 Task: Select the error option in the lint hex color length.
Action: Mouse moved to (27, 476)
Screenshot: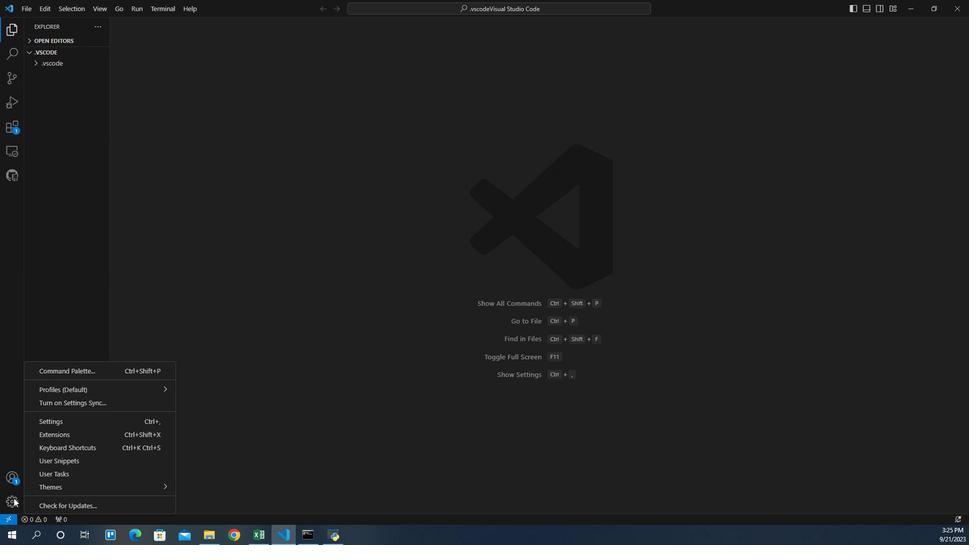 
Action: Mouse pressed left at (27, 476)
Screenshot: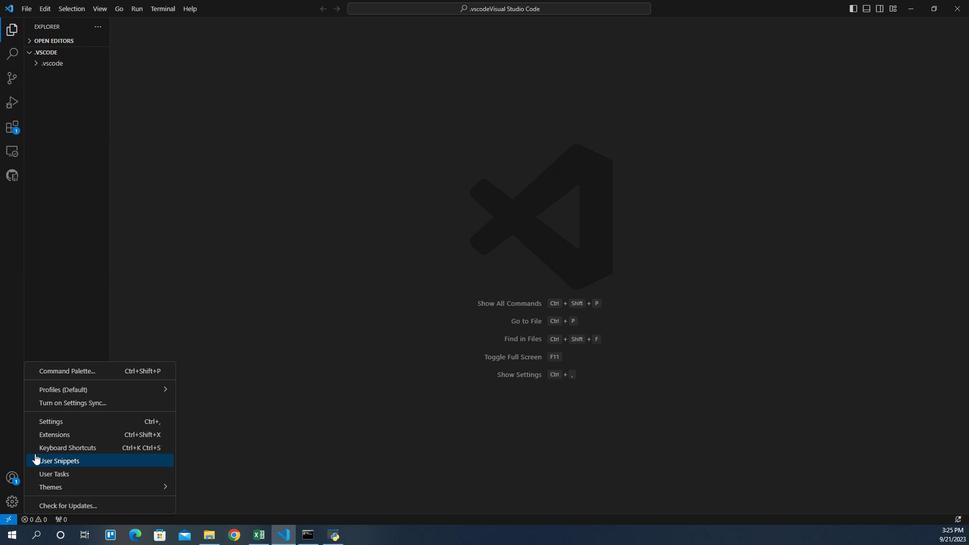 
Action: Mouse moved to (58, 405)
Screenshot: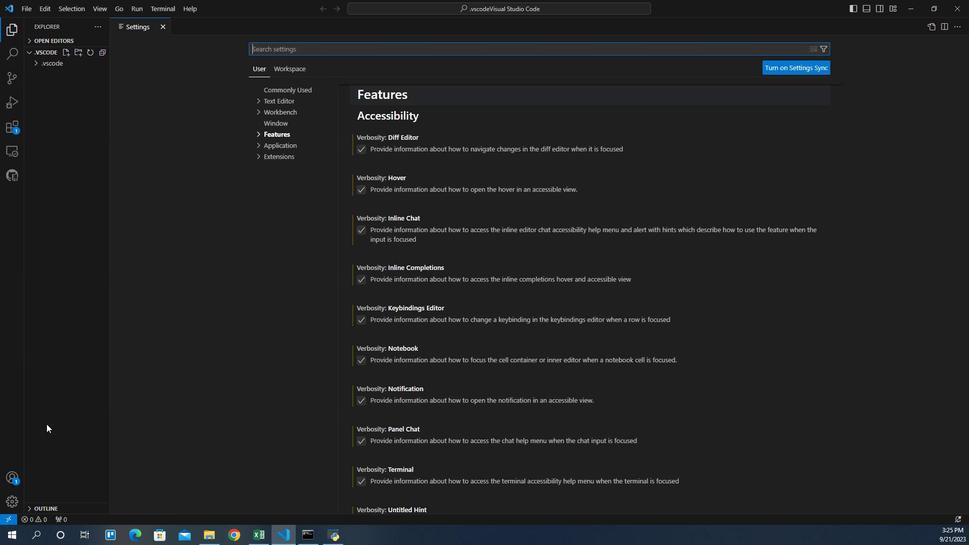 
Action: Mouse pressed left at (58, 405)
Screenshot: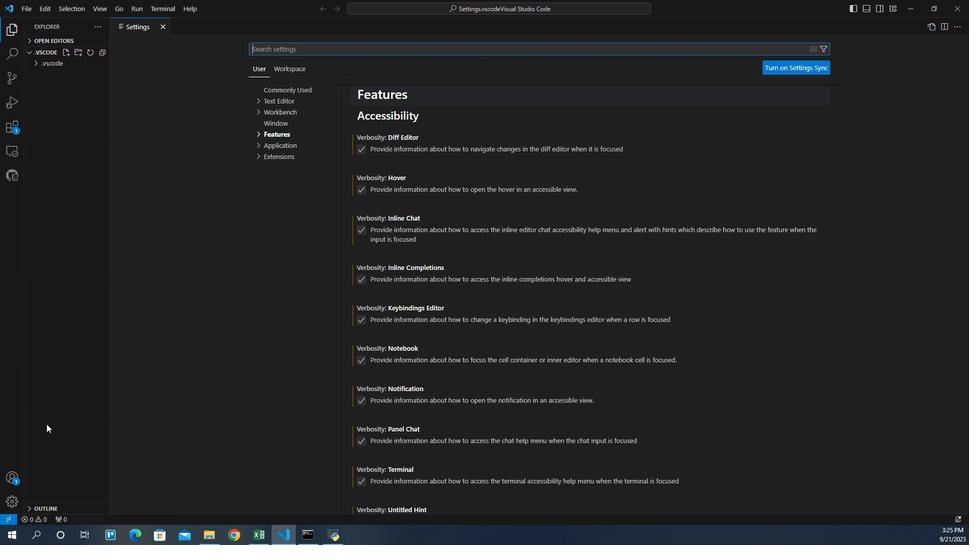 
Action: Mouse moved to (301, 82)
Screenshot: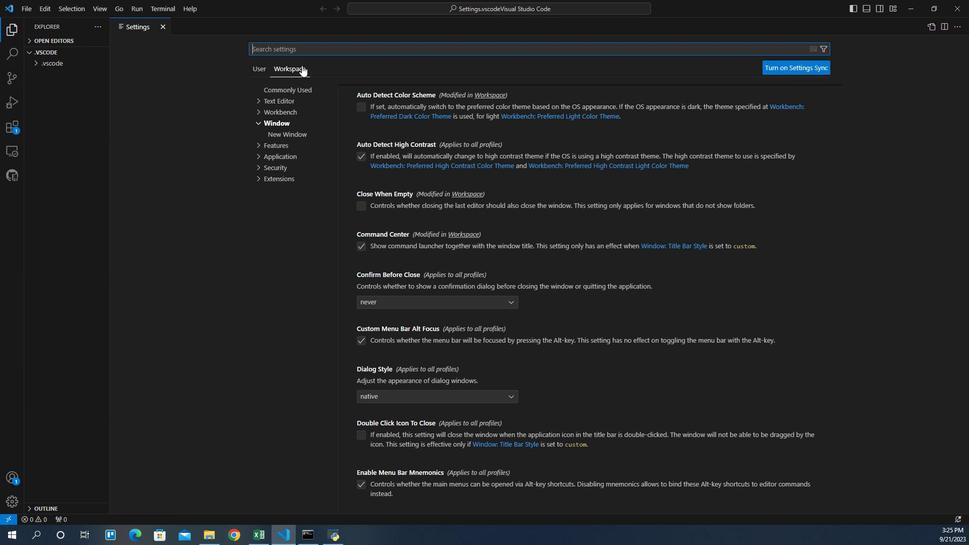 
Action: Mouse pressed left at (301, 82)
Screenshot: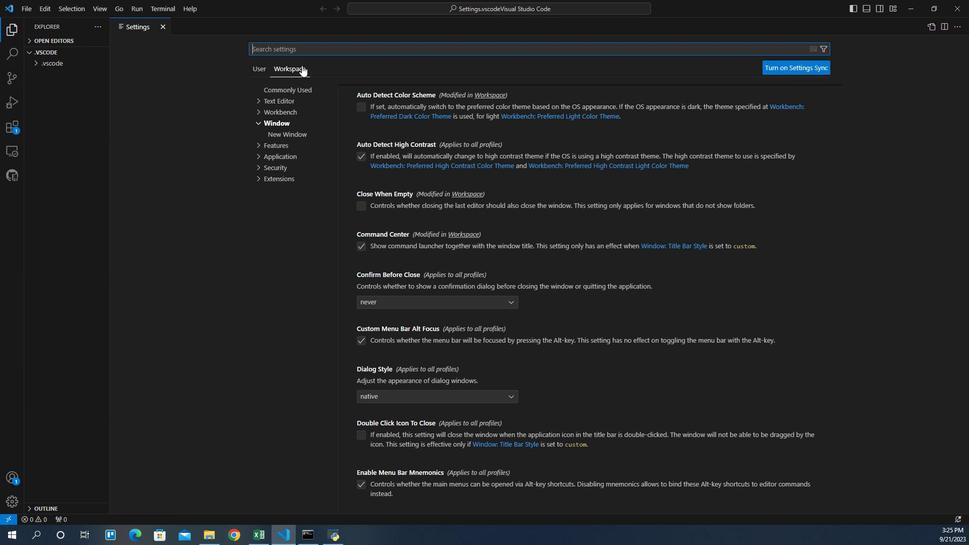 
Action: Mouse pressed left at (301, 82)
Screenshot: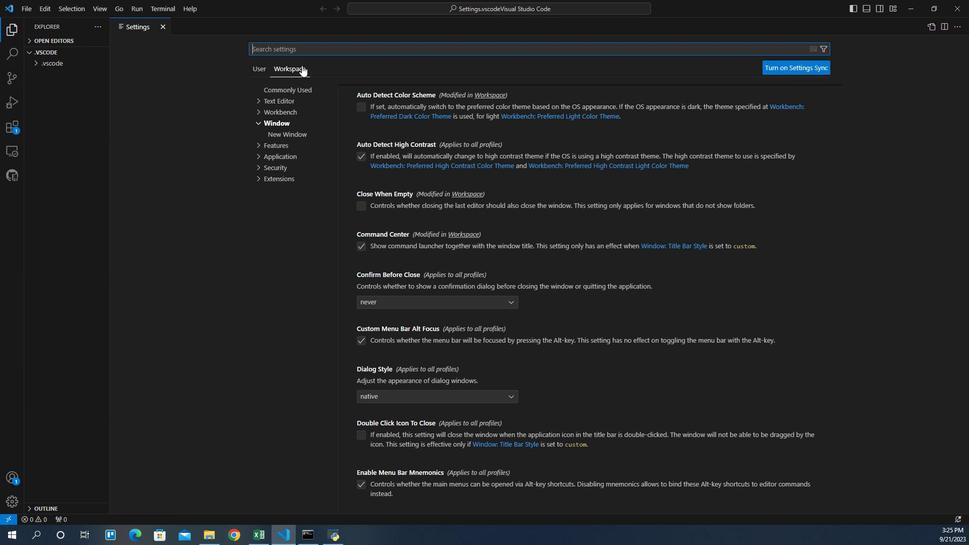 
Action: Mouse moved to (285, 164)
Screenshot: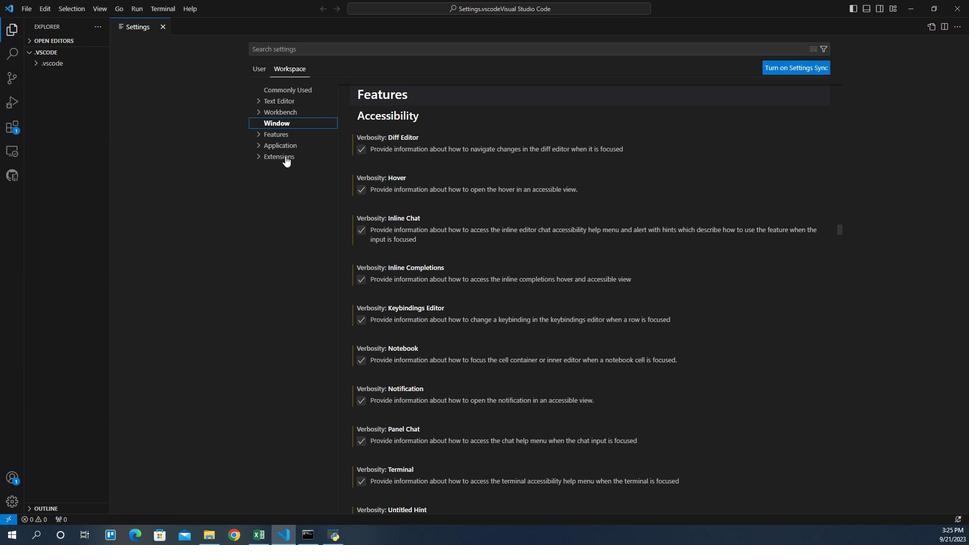
Action: Mouse pressed left at (285, 164)
Screenshot: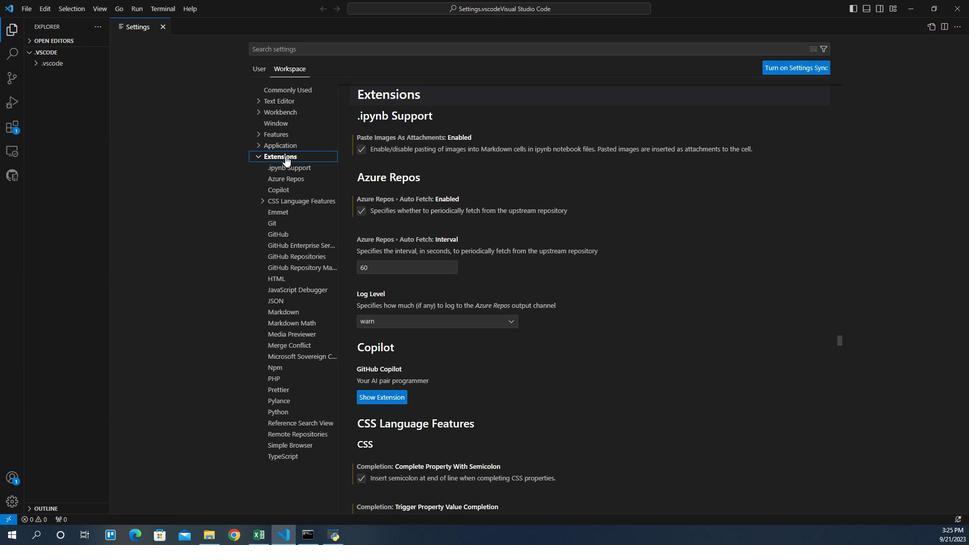 
Action: Mouse moved to (279, 206)
Screenshot: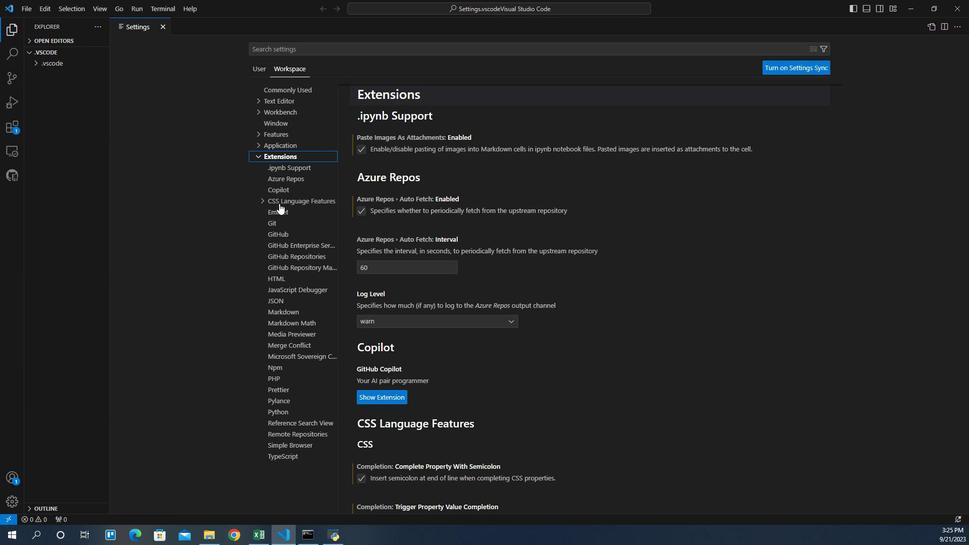 
Action: Mouse pressed left at (279, 206)
Screenshot: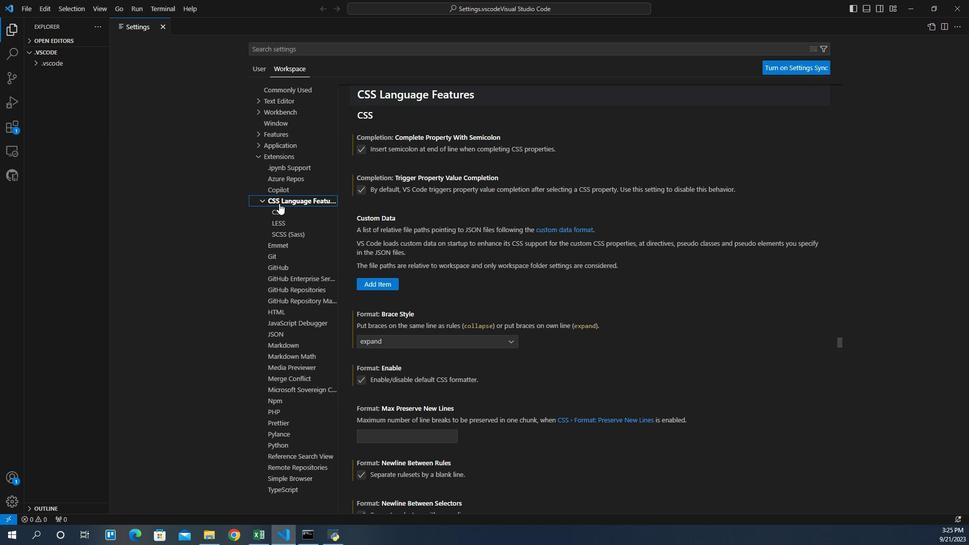 
Action: Mouse moved to (277, 233)
Screenshot: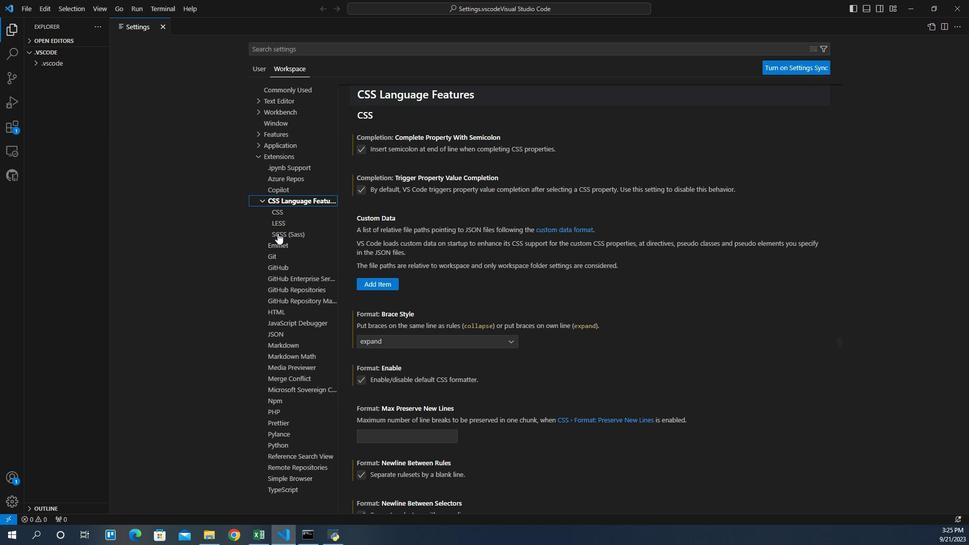 
Action: Mouse pressed left at (277, 233)
Screenshot: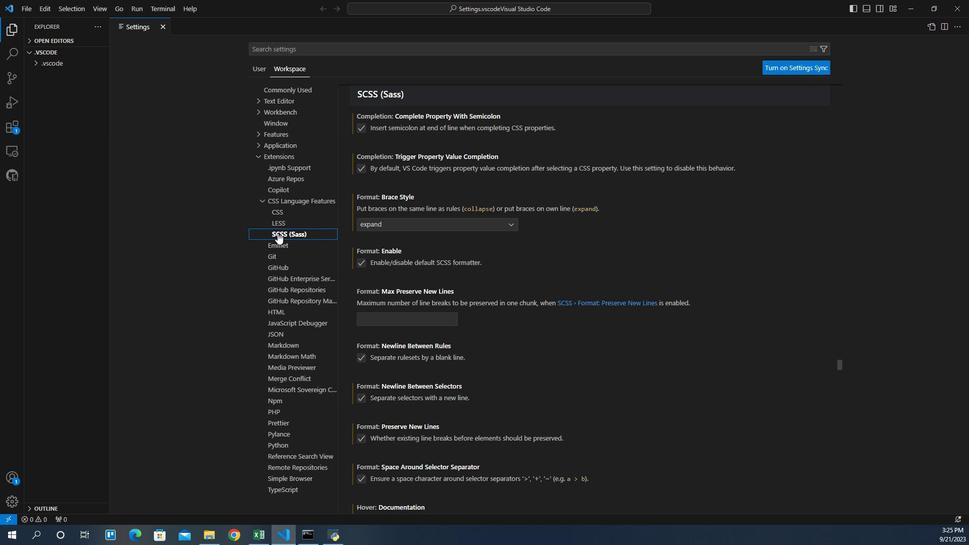 
Action: Mouse moved to (454, 379)
Screenshot: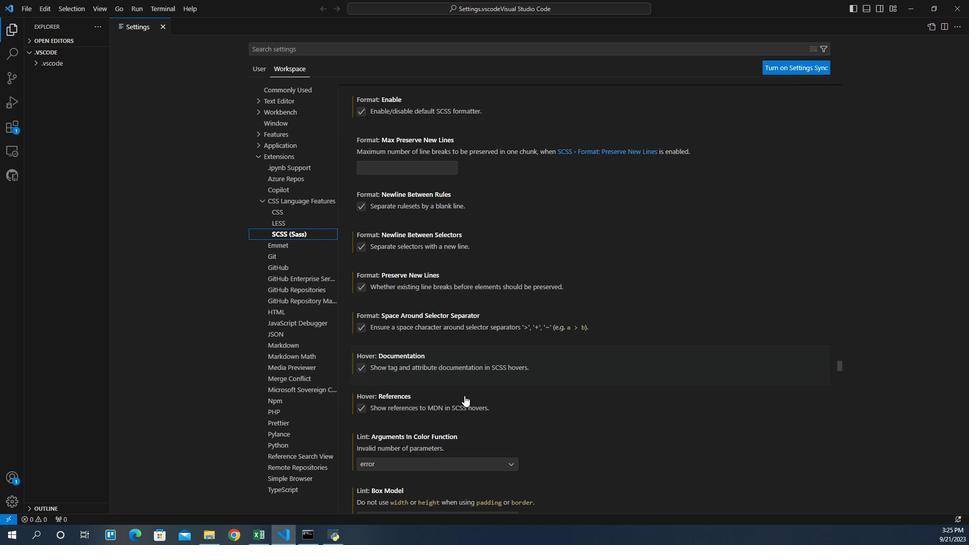 
Action: Mouse scrolled (454, 379) with delta (0, 0)
Screenshot: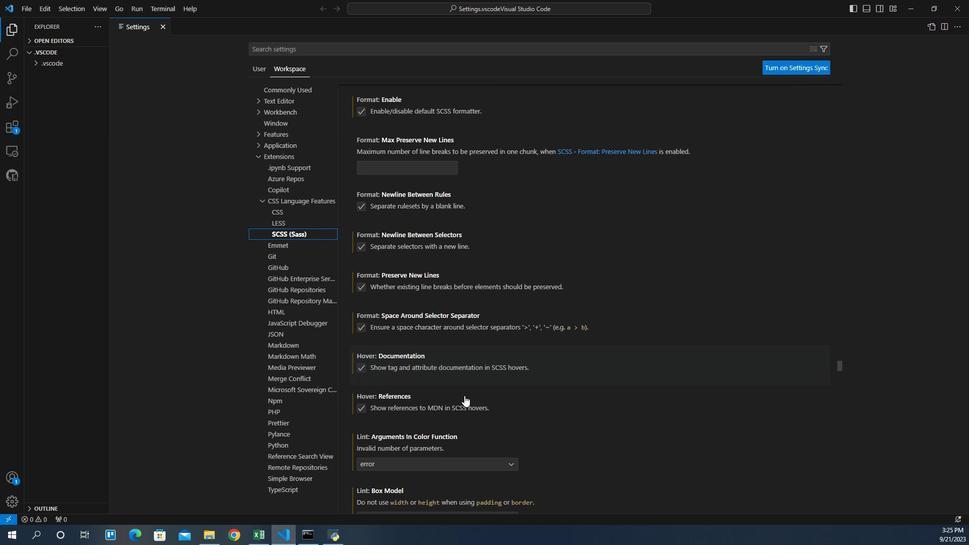
Action: Mouse moved to (455, 380)
Screenshot: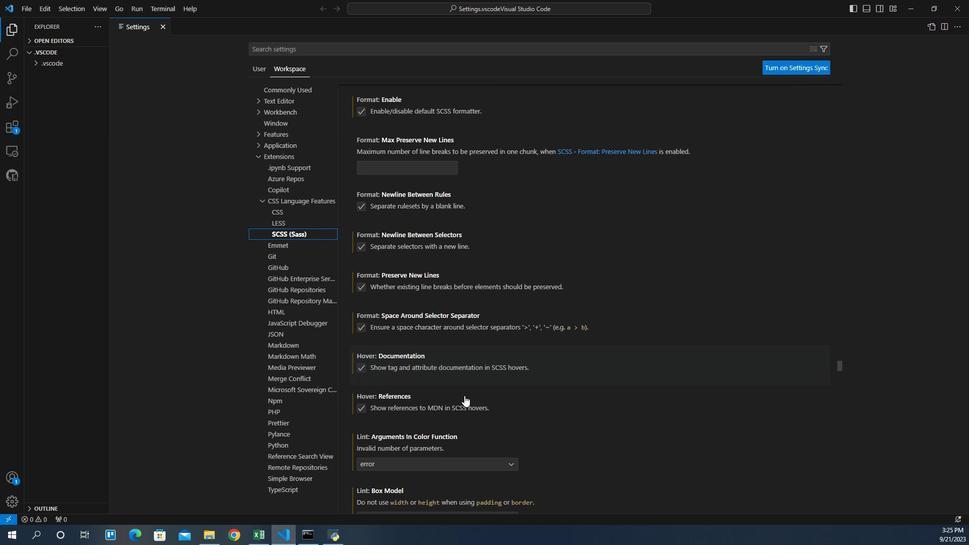 
Action: Mouse scrolled (455, 379) with delta (0, 0)
Screenshot: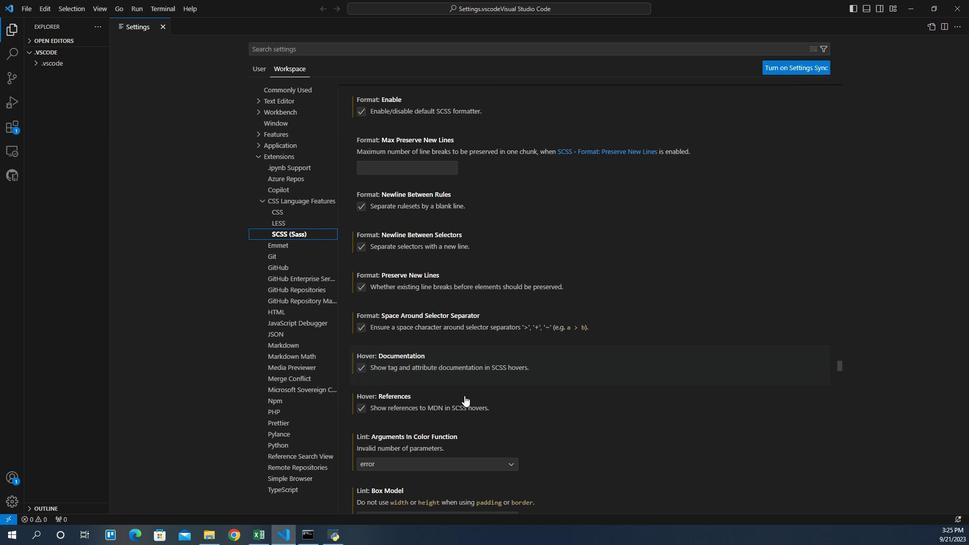 
Action: Mouse scrolled (455, 379) with delta (0, 0)
Screenshot: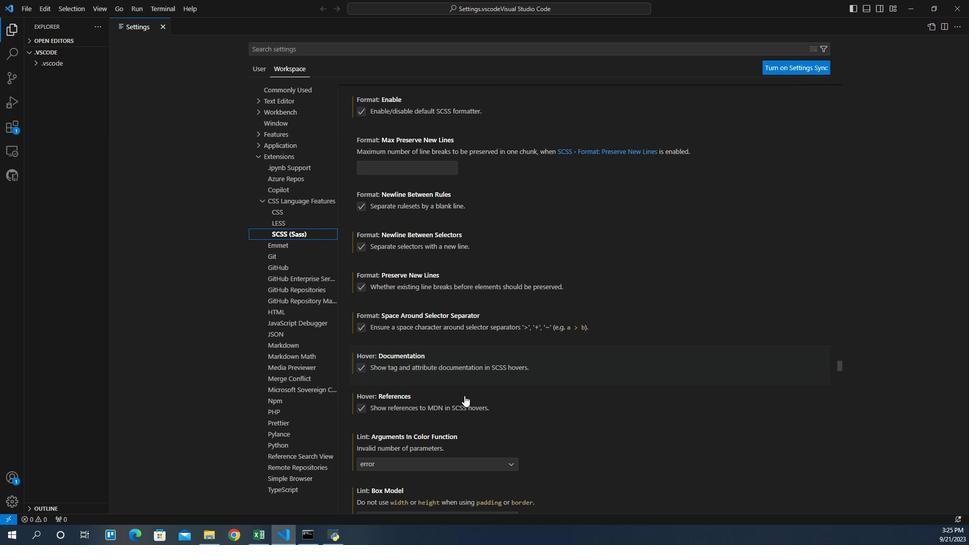 
Action: Mouse scrolled (455, 379) with delta (0, 0)
Screenshot: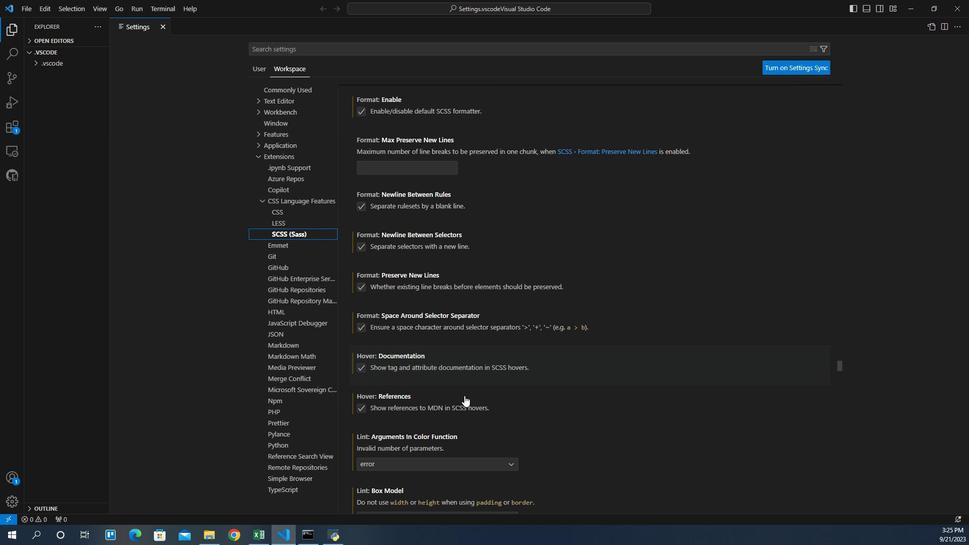 
Action: Mouse scrolled (455, 379) with delta (0, 0)
Screenshot: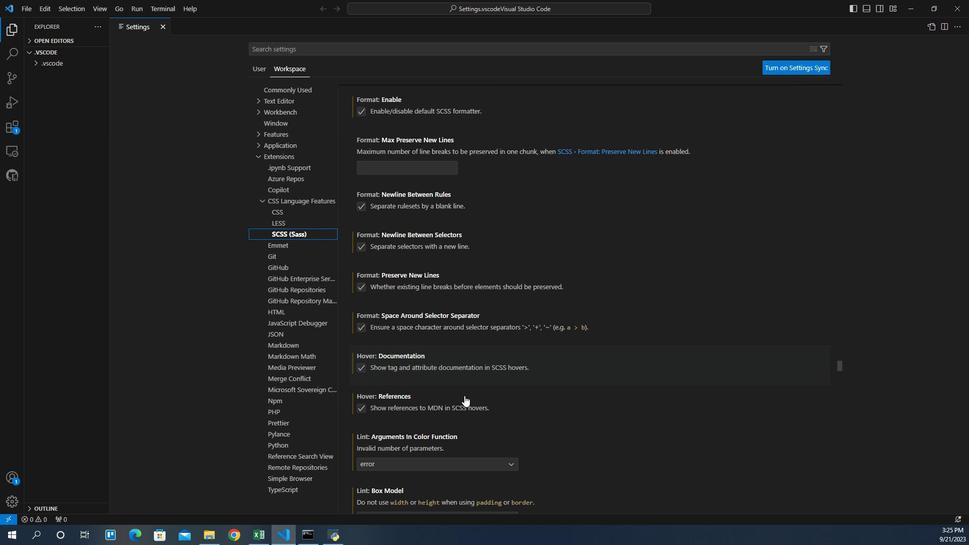 
Action: Mouse scrolled (455, 379) with delta (0, 0)
Screenshot: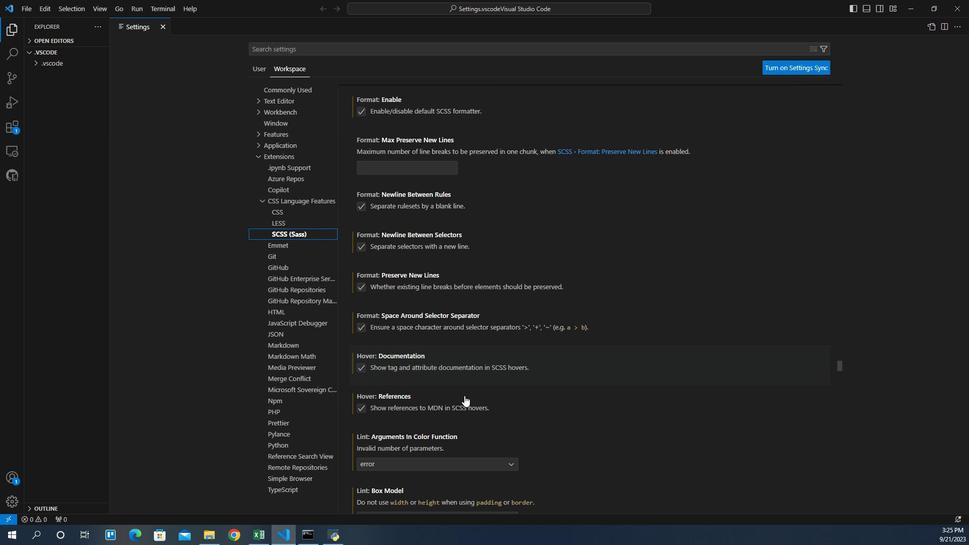
Action: Mouse moved to (455, 380)
Screenshot: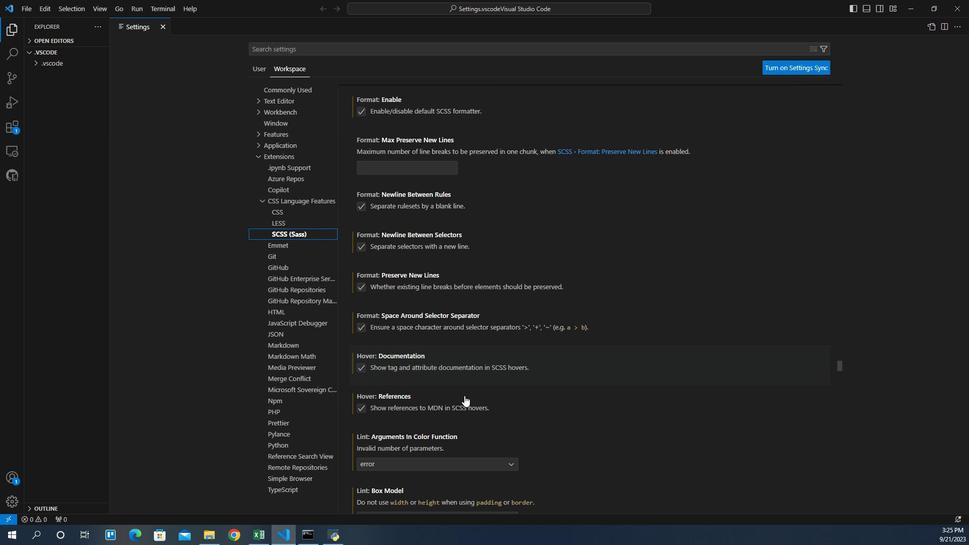 
Action: Mouse scrolled (455, 379) with delta (0, 0)
Screenshot: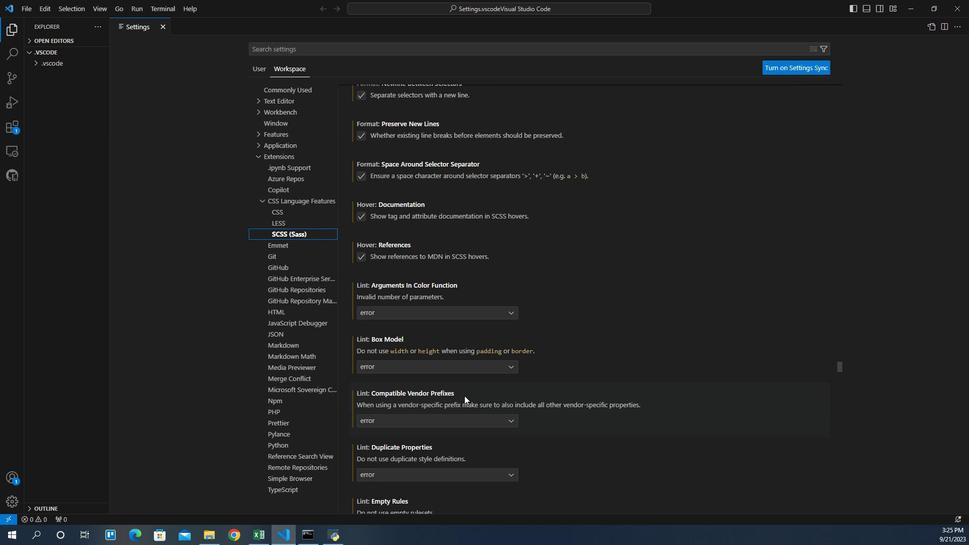 
Action: Mouse scrolled (455, 379) with delta (0, 0)
Screenshot: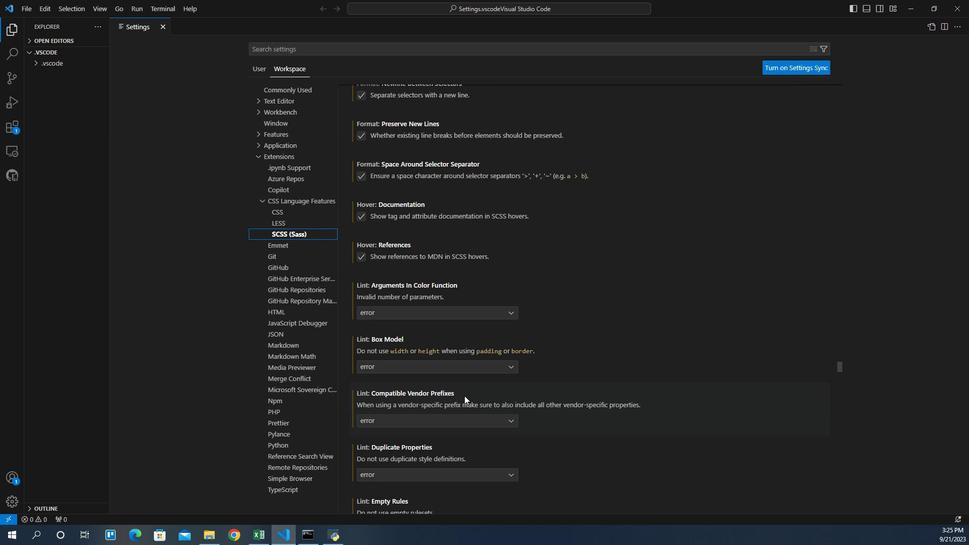 
Action: Mouse scrolled (455, 379) with delta (0, 0)
Screenshot: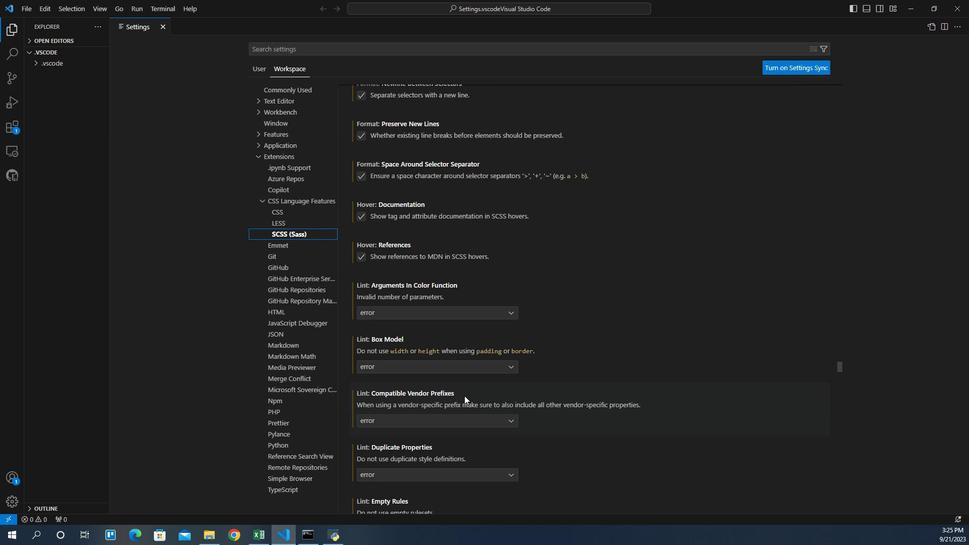 
Action: Mouse scrolled (455, 379) with delta (0, 0)
Screenshot: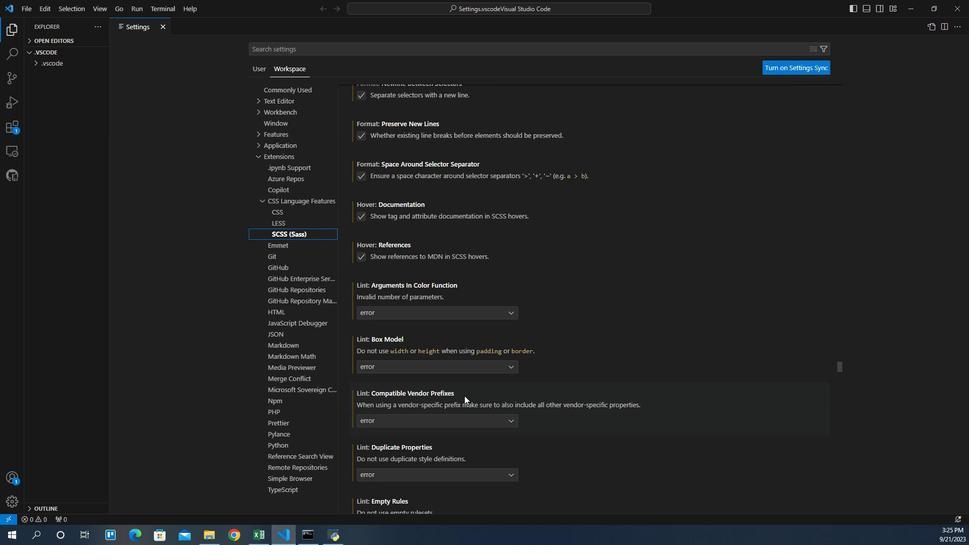 
Action: Mouse scrolled (455, 379) with delta (0, 0)
Screenshot: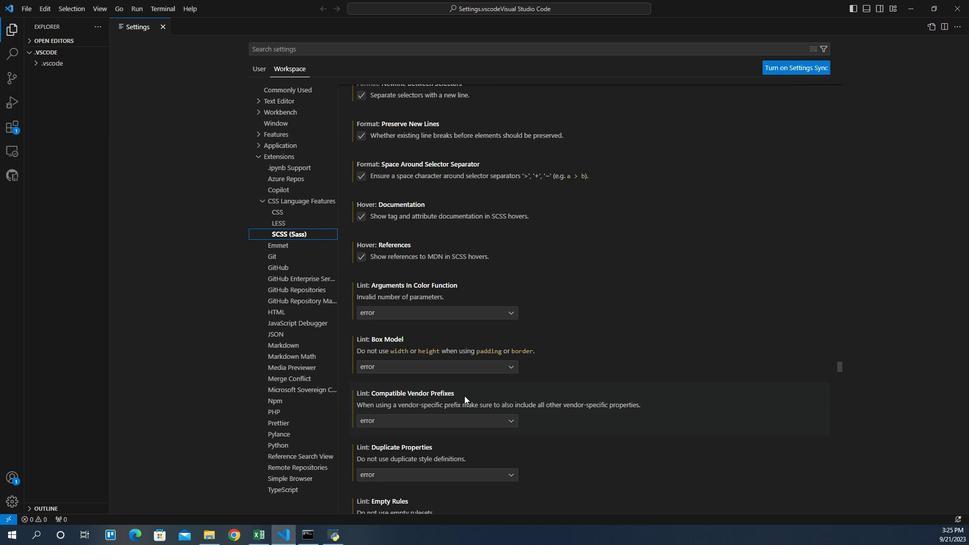 
Action: Mouse scrolled (455, 379) with delta (0, 0)
Screenshot: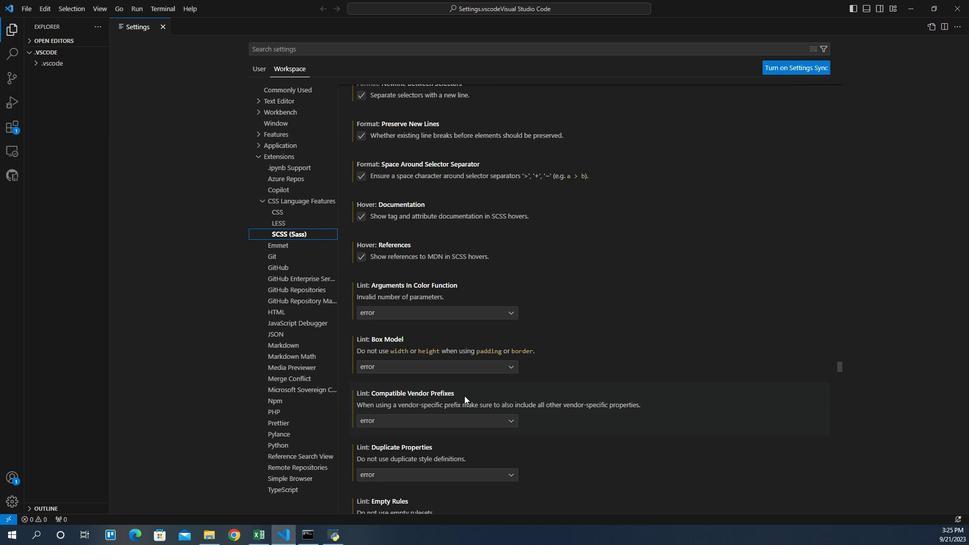 
Action: Mouse scrolled (455, 379) with delta (0, 0)
Screenshot: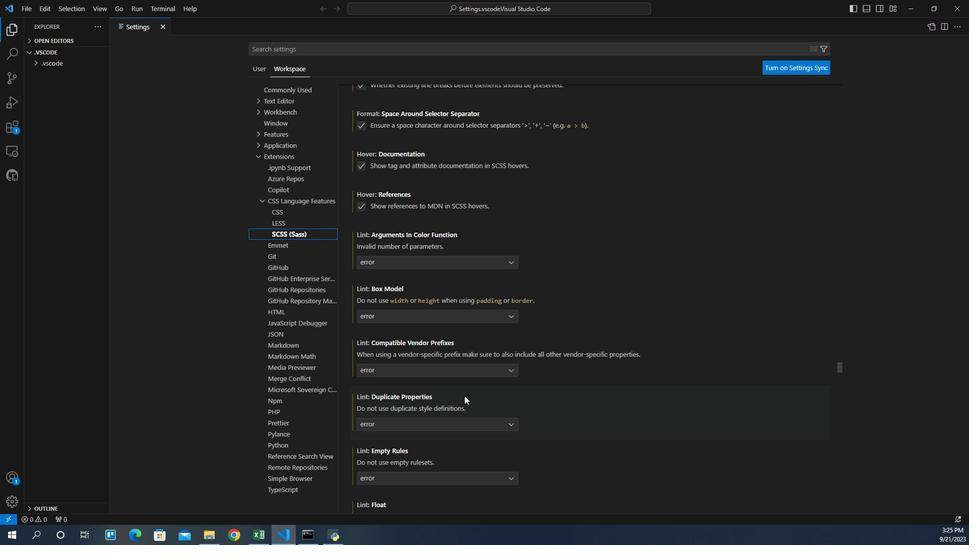 
Action: Mouse scrolled (455, 379) with delta (0, 0)
Screenshot: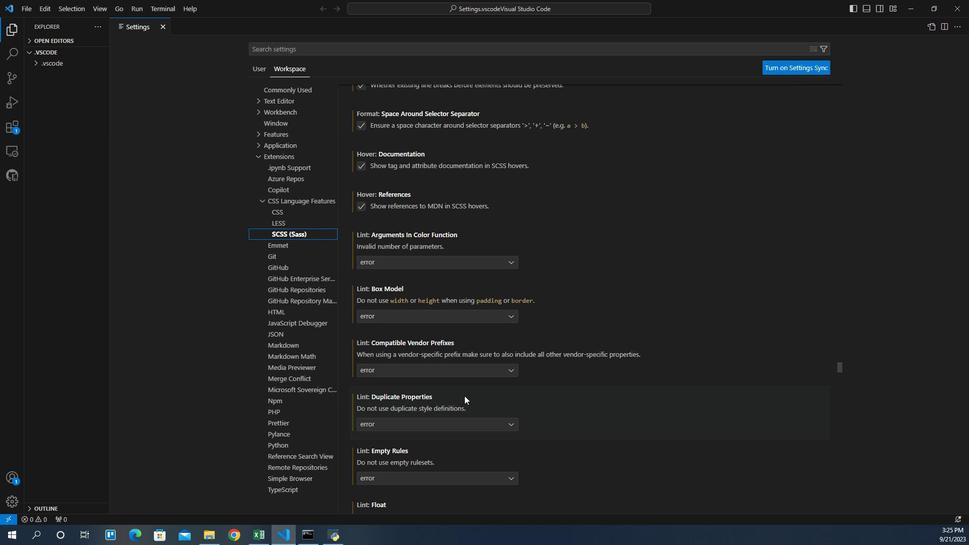 
Action: Mouse scrolled (455, 379) with delta (0, 0)
Screenshot: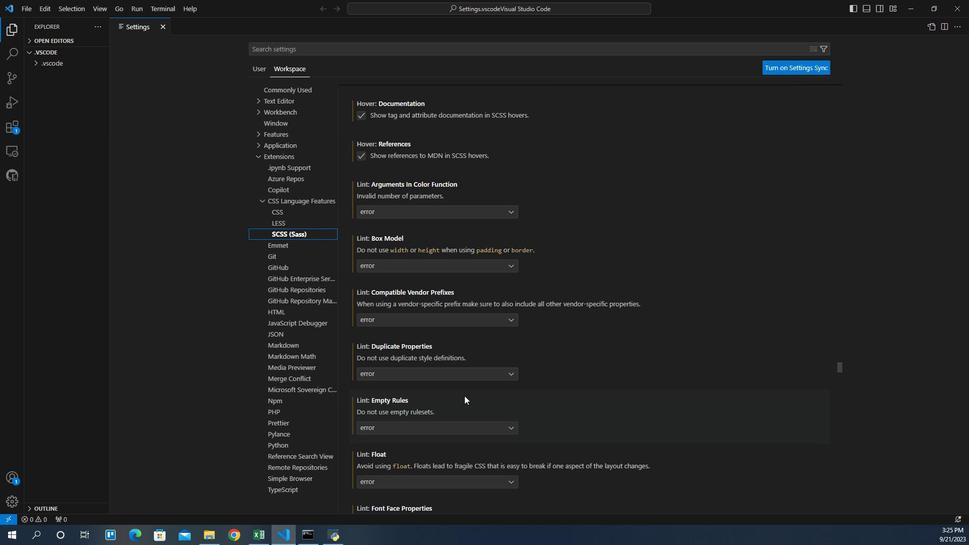 
Action: Mouse scrolled (455, 379) with delta (0, 0)
Screenshot: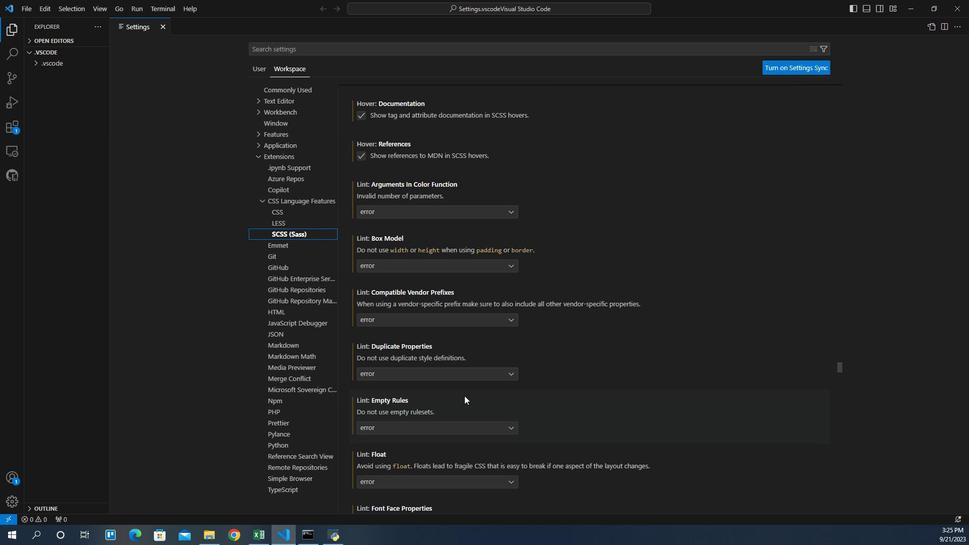 
Action: Mouse scrolled (455, 379) with delta (0, 0)
Screenshot: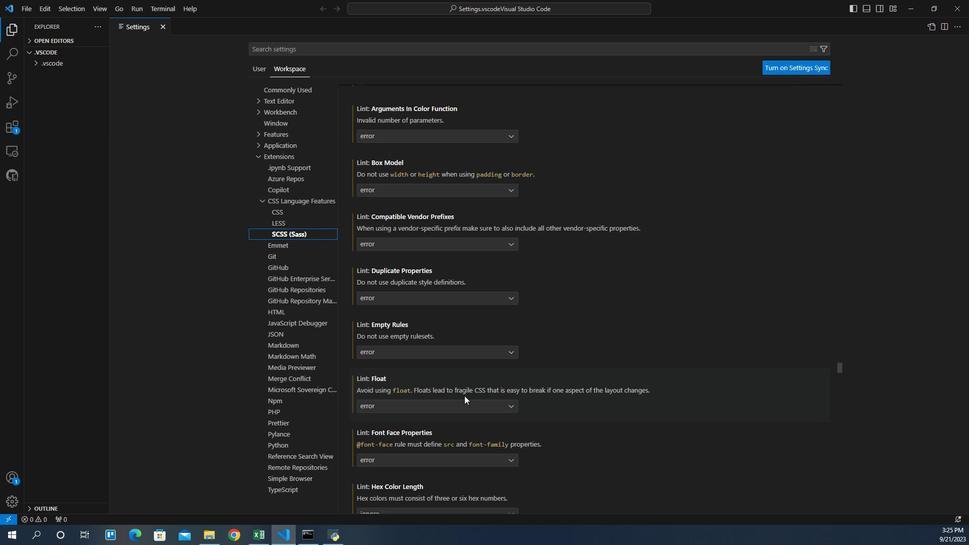 
Action: Mouse scrolled (455, 379) with delta (0, 0)
Screenshot: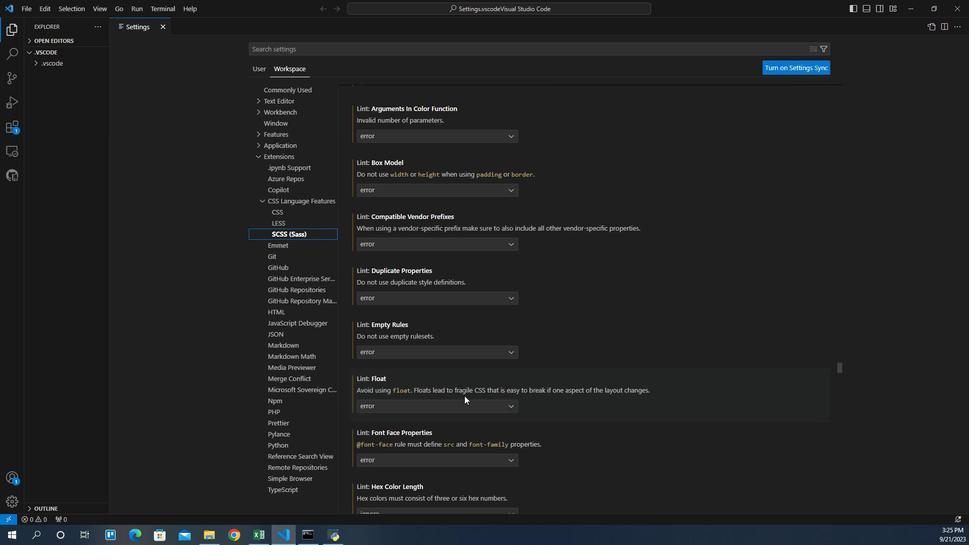 
Action: Mouse scrolled (455, 379) with delta (0, 0)
Screenshot: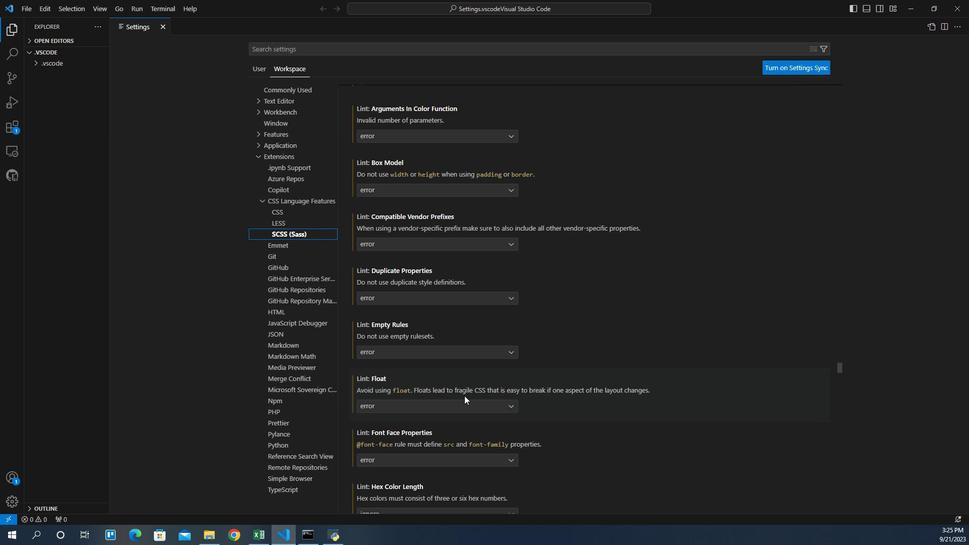 
Action: Mouse scrolled (455, 379) with delta (0, 0)
Screenshot: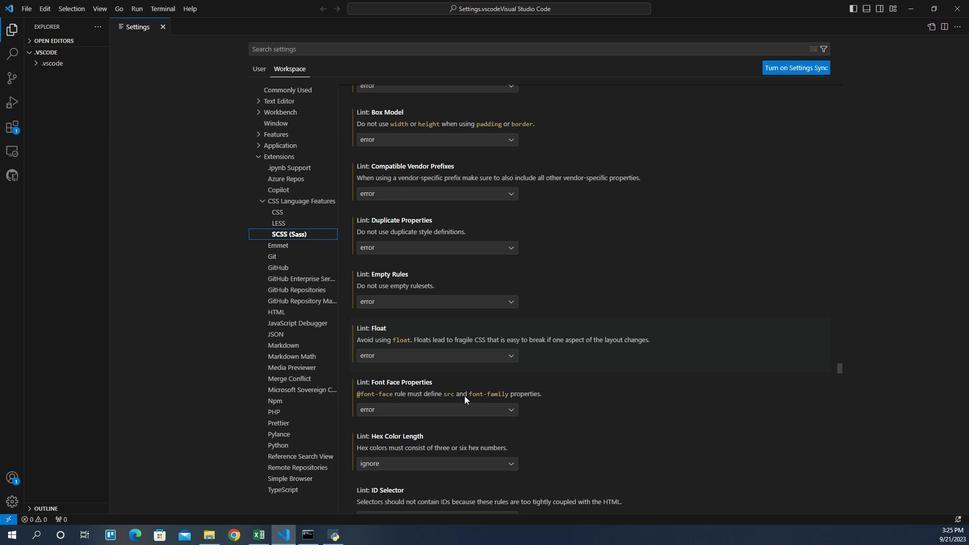 
Action: Mouse scrolled (455, 379) with delta (0, 0)
Screenshot: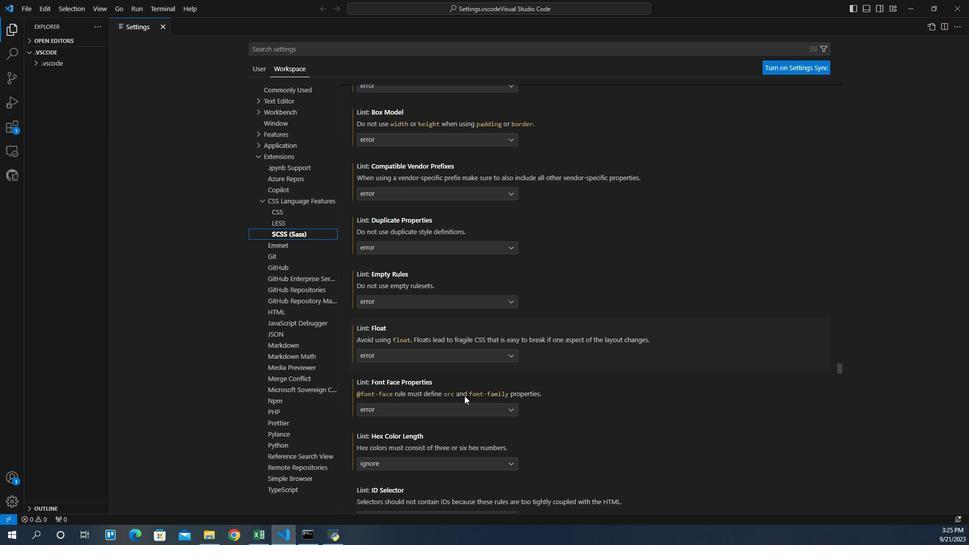 
Action: Mouse scrolled (455, 379) with delta (0, 0)
Screenshot: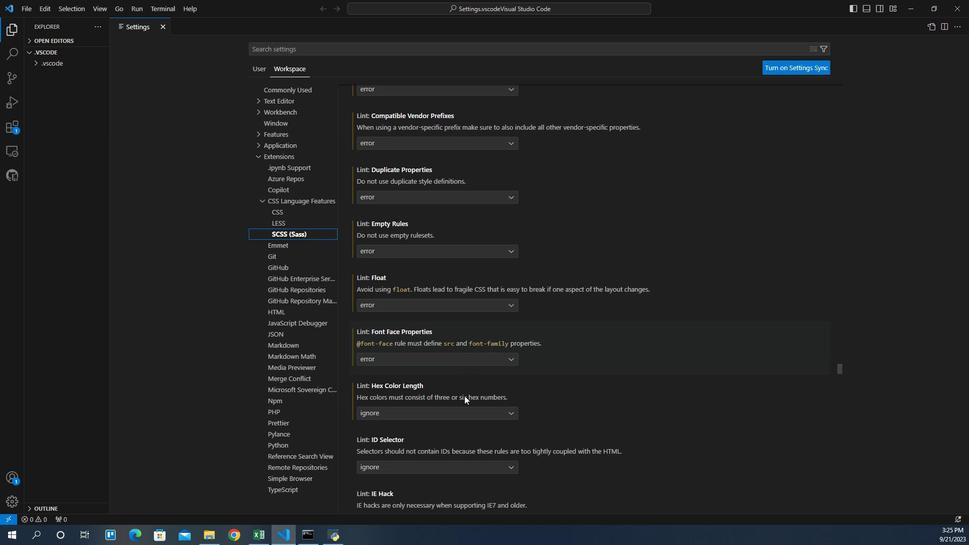 
Action: Mouse scrolled (455, 379) with delta (0, 0)
Screenshot: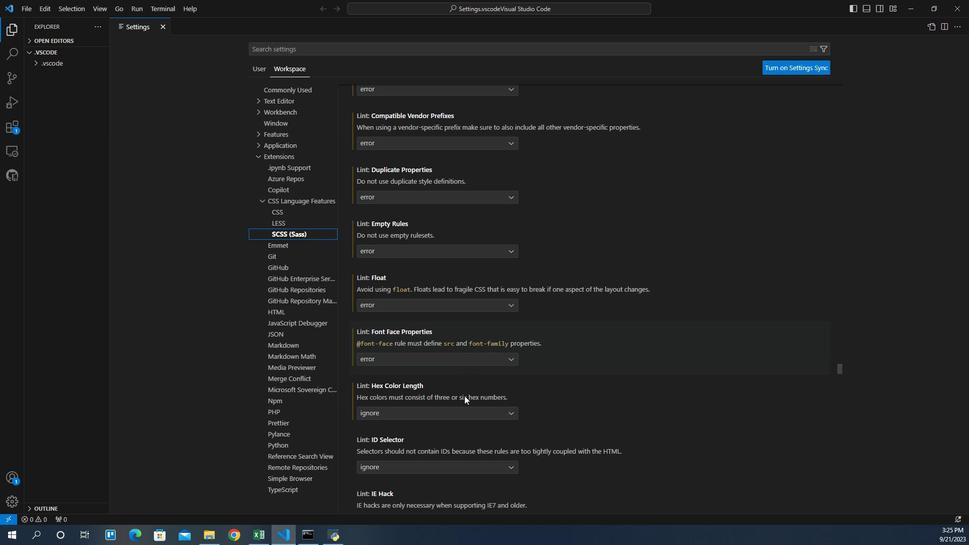 
Action: Mouse moved to (434, 393)
Screenshot: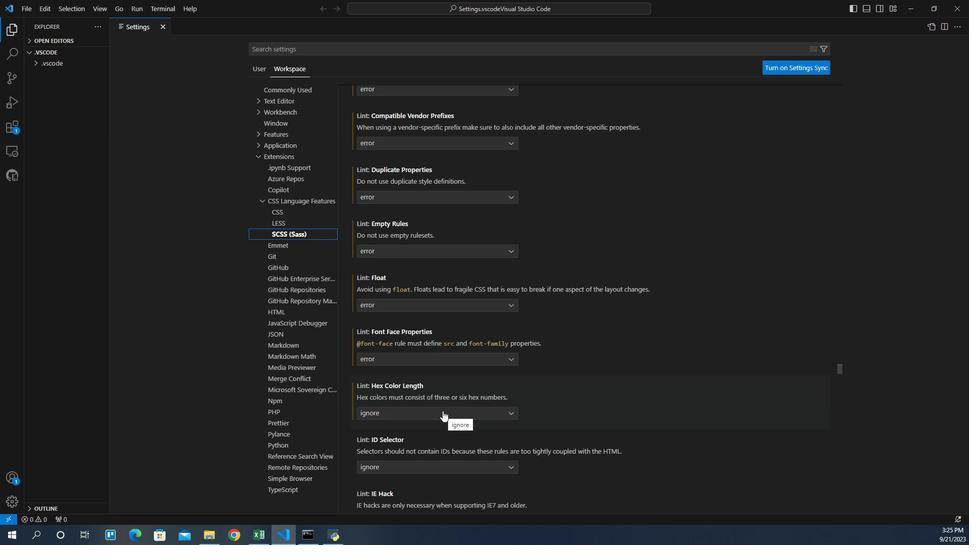 
Action: Mouse pressed left at (434, 393)
Screenshot: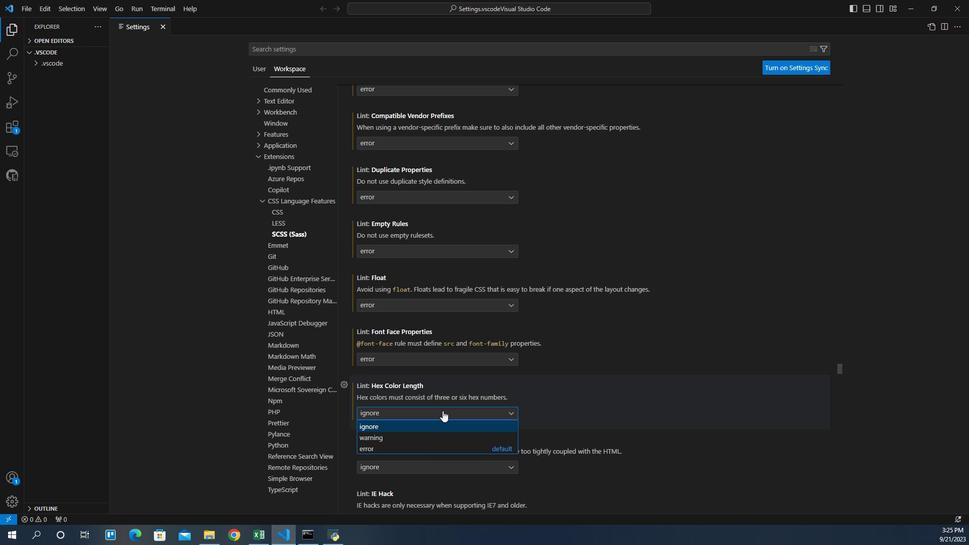 
Action: Mouse moved to (365, 425)
Screenshot: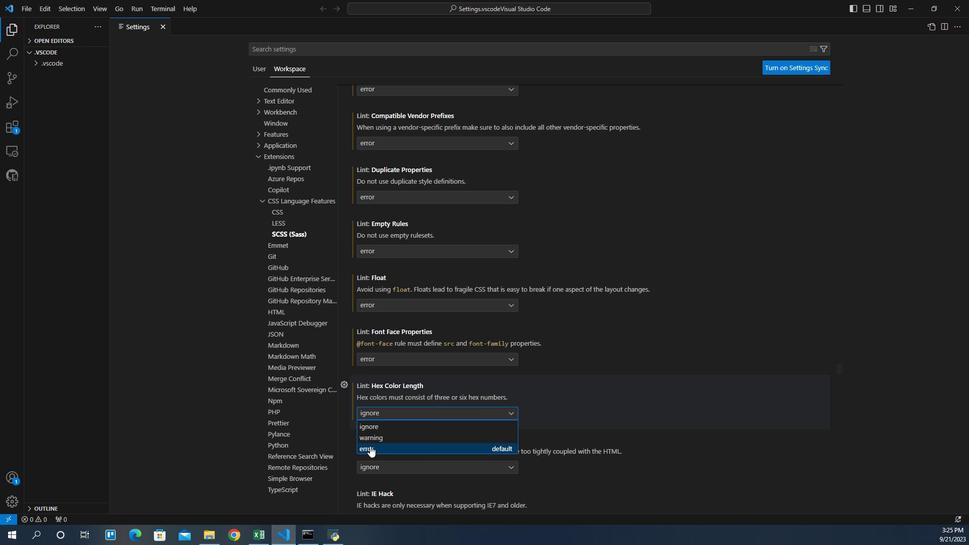 
Action: Mouse pressed left at (365, 425)
Screenshot: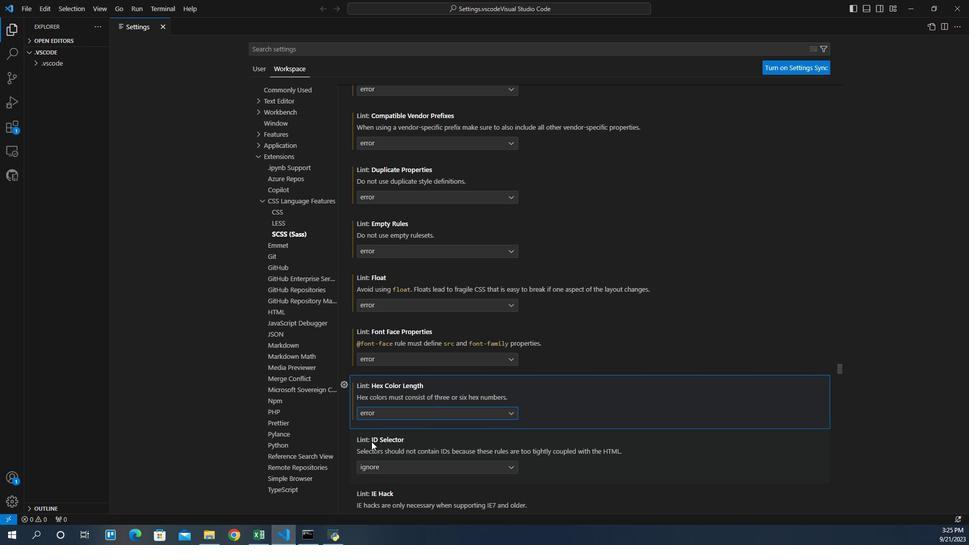 
Action: Mouse moved to (383, 406)
Screenshot: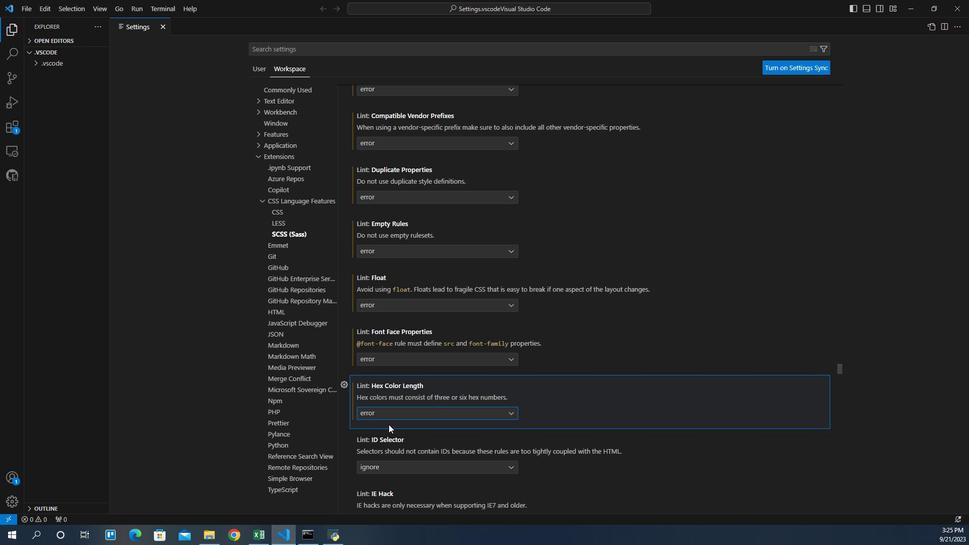 
